 Task: Sort the products by price (highest first).
Action: Mouse moved to (19, 83)
Screenshot: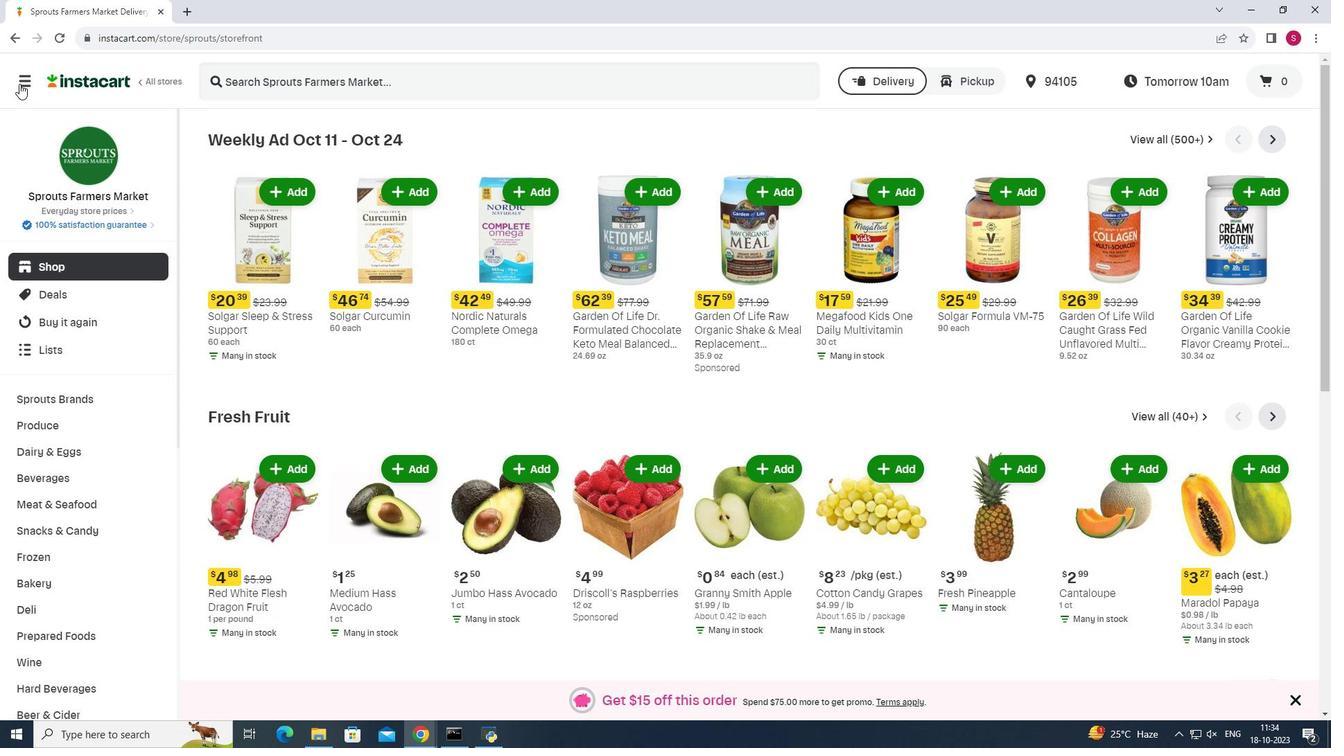 
Action: Mouse pressed left at (19, 83)
Screenshot: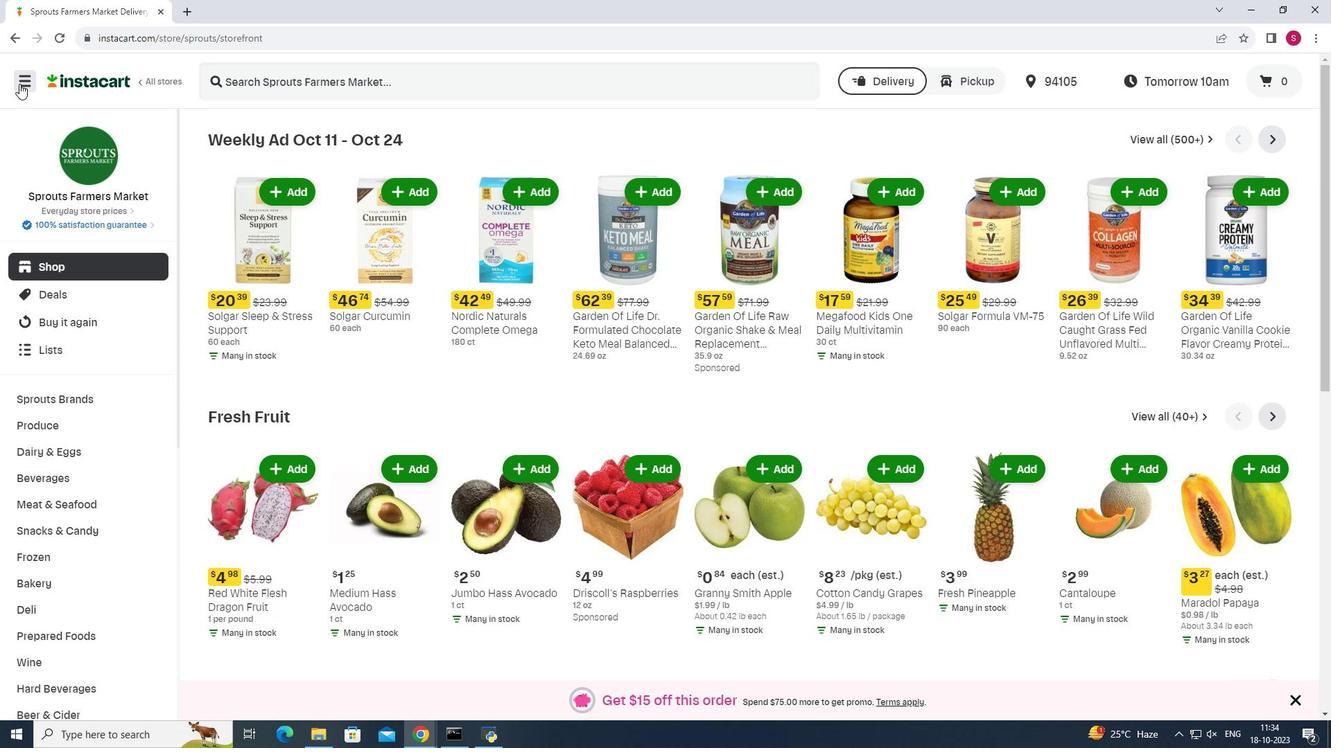 
Action: Mouse moved to (54, 366)
Screenshot: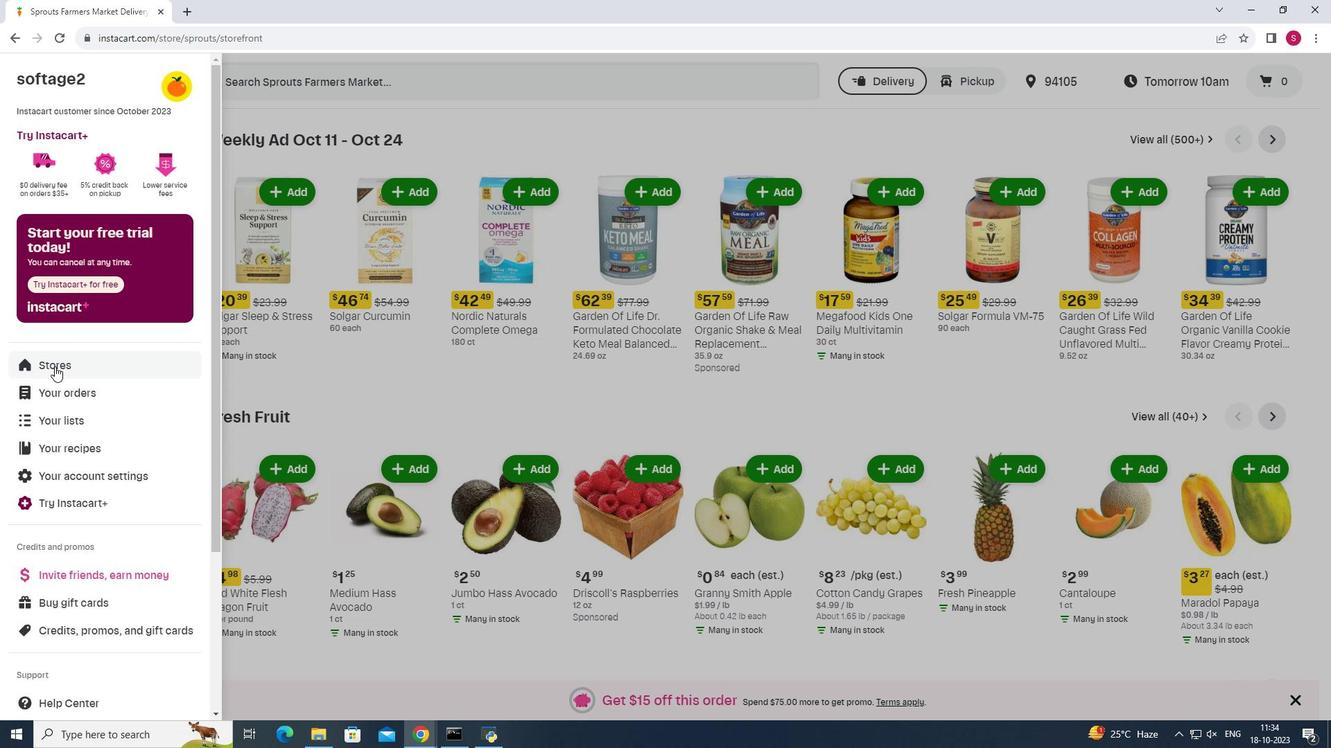 
Action: Mouse pressed left at (54, 366)
Screenshot: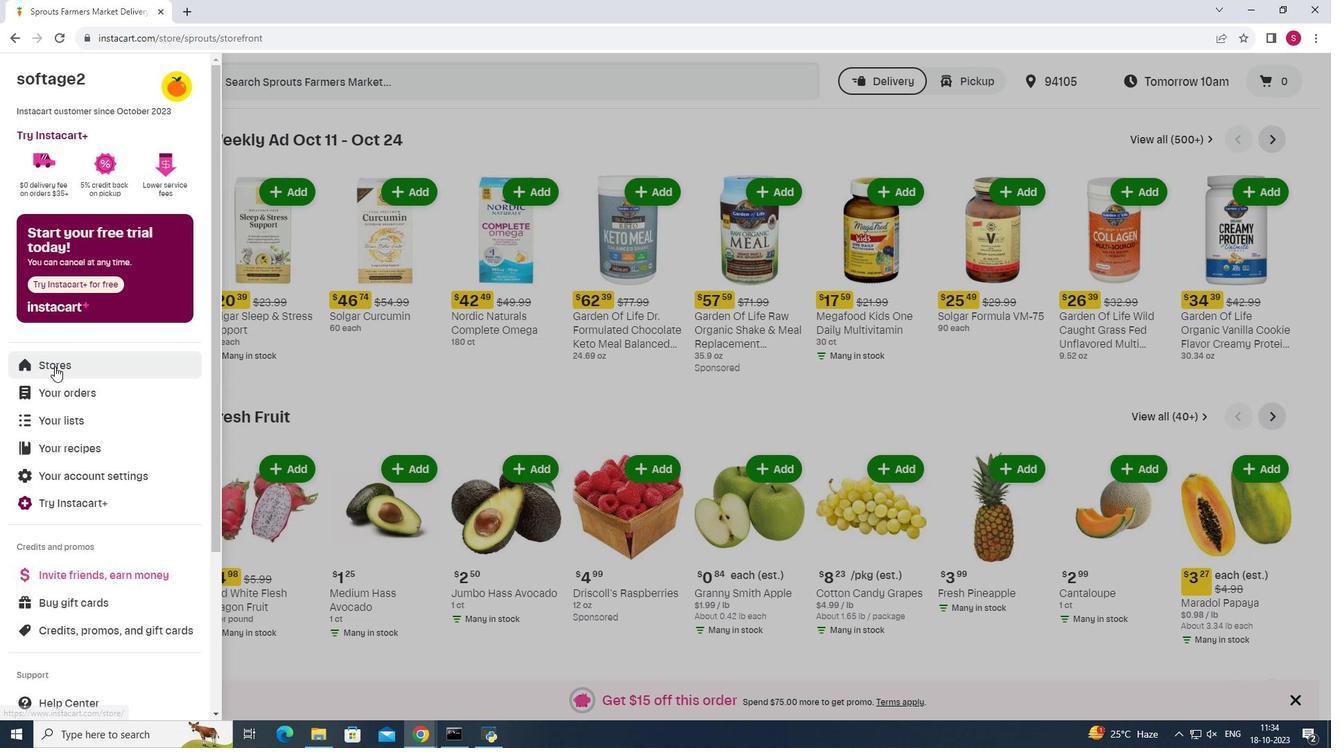 
Action: Mouse pressed left at (54, 366)
Screenshot: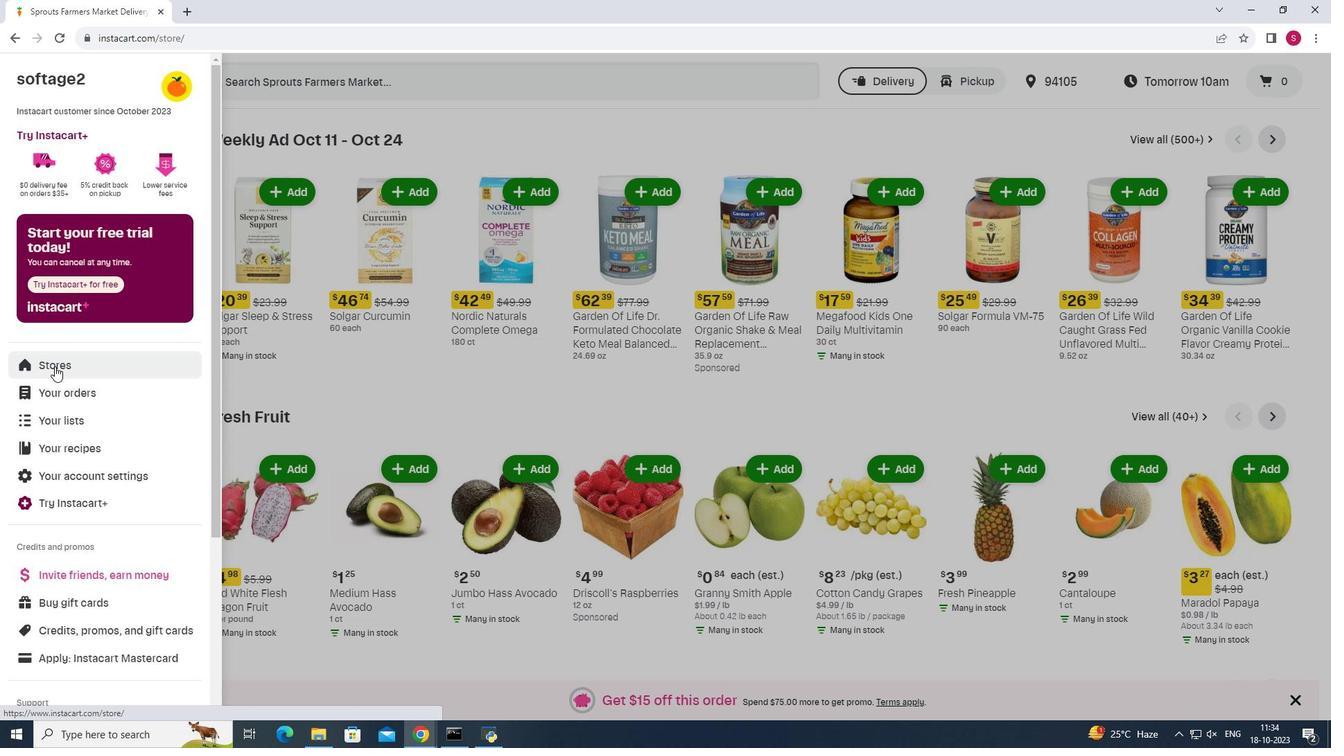 
Action: Mouse moved to (306, 112)
Screenshot: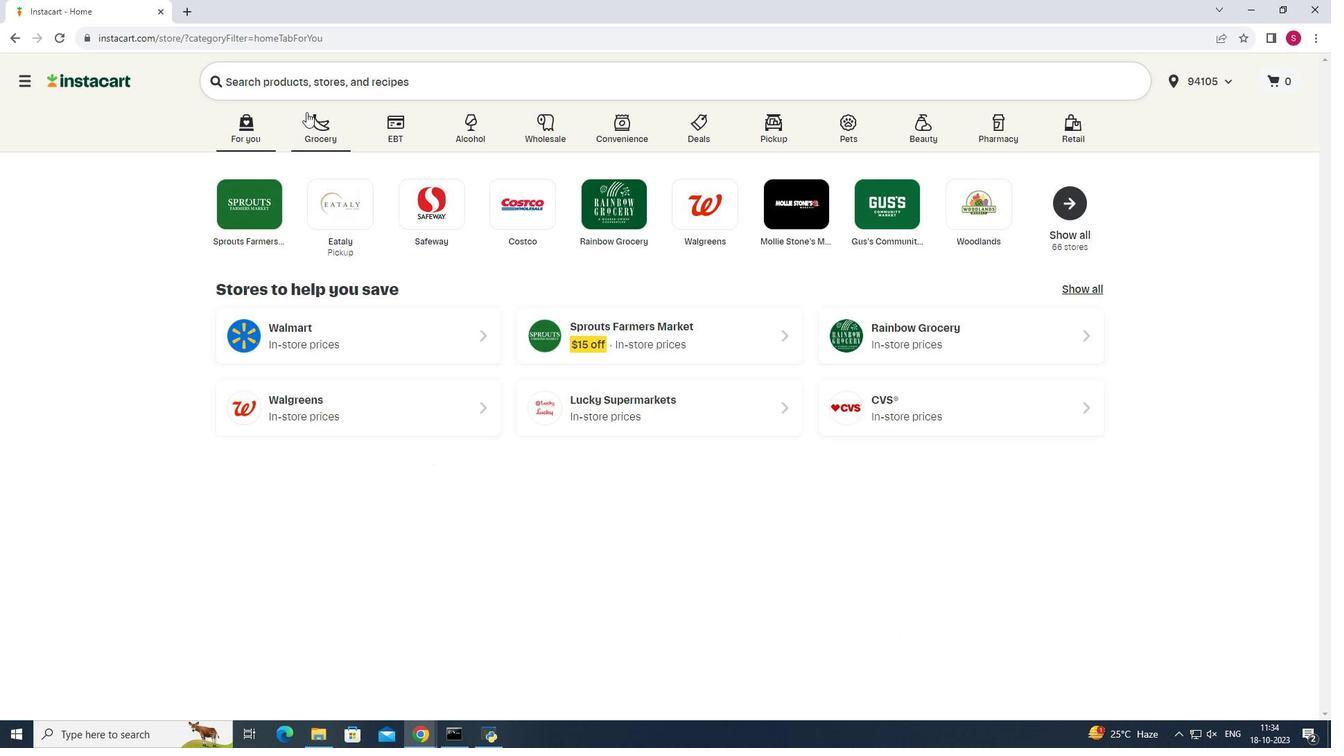 
Action: Mouse pressed left at (306, 112)
Screenshot: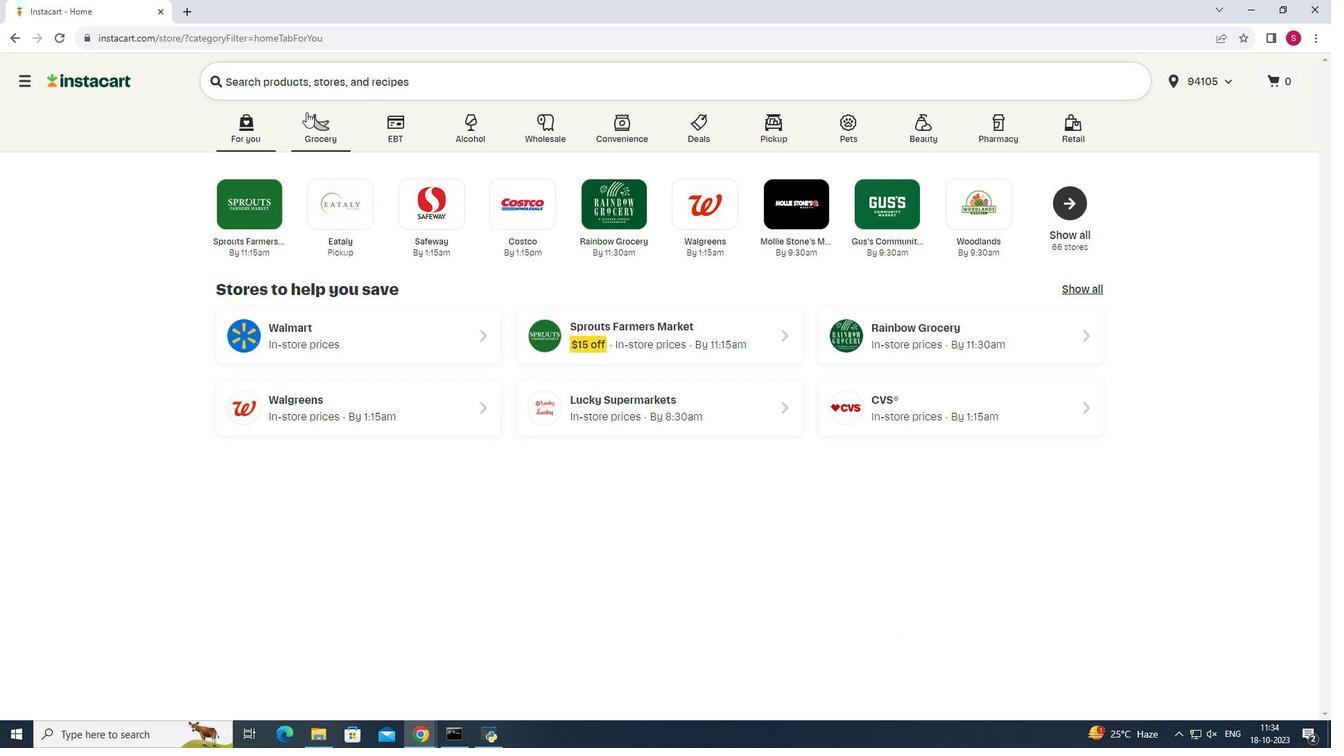 
Action: Mouse moved to (946, 190)
Screenshot: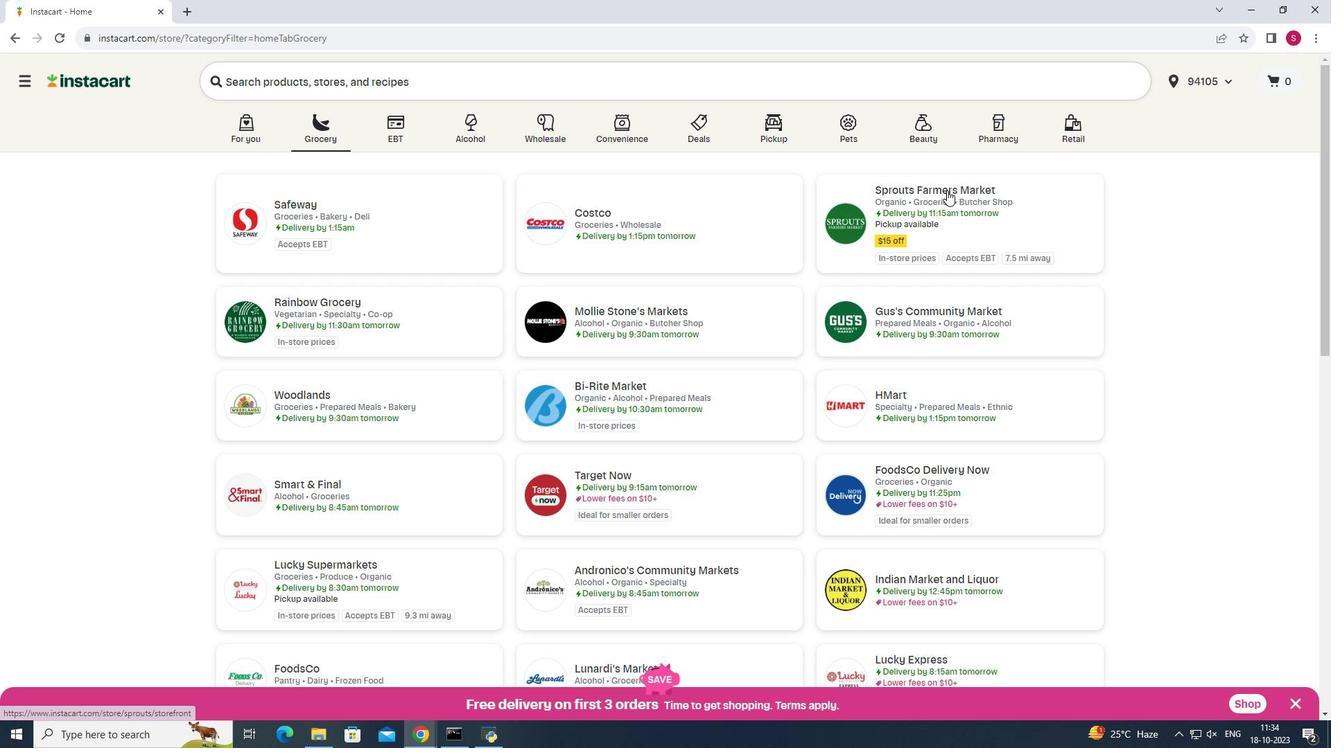 
Action: Mouse pressed left at (946, 190)
Screenshot: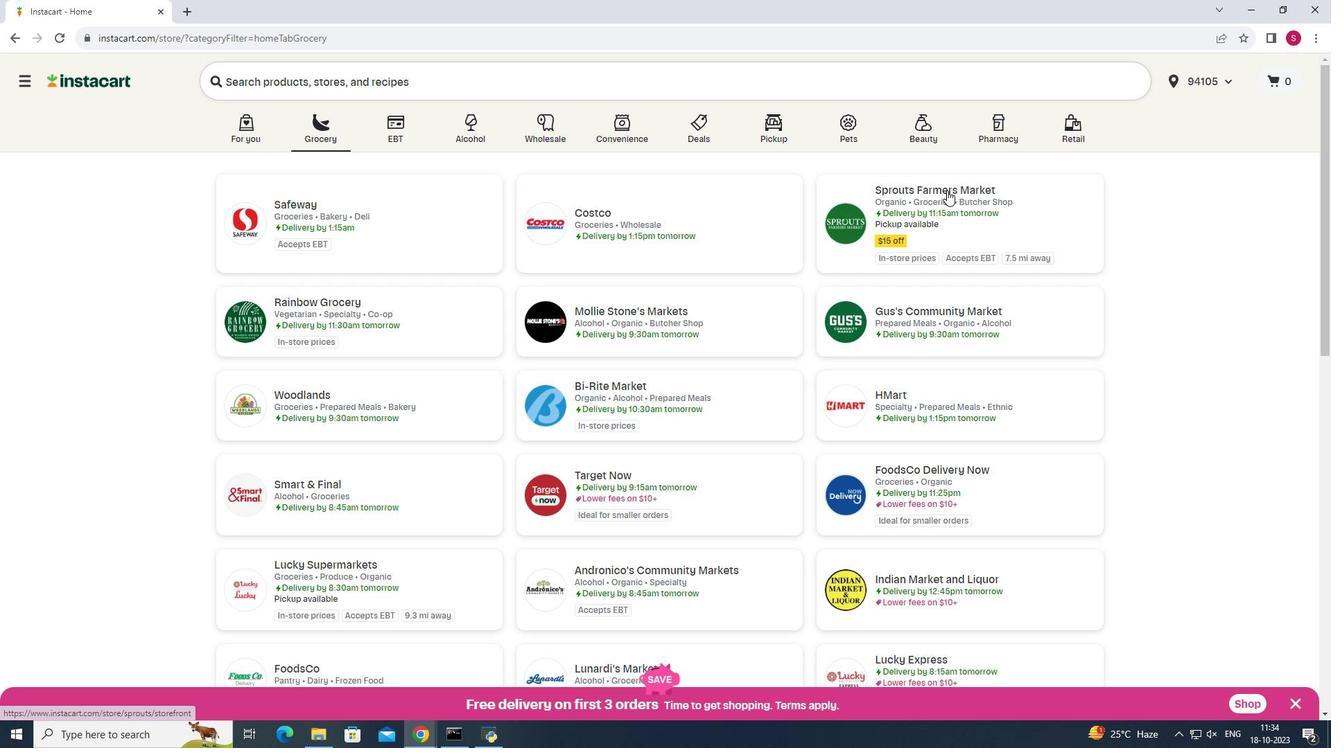 
Action: Mouse pressed left at (946, 190)
Screenshot: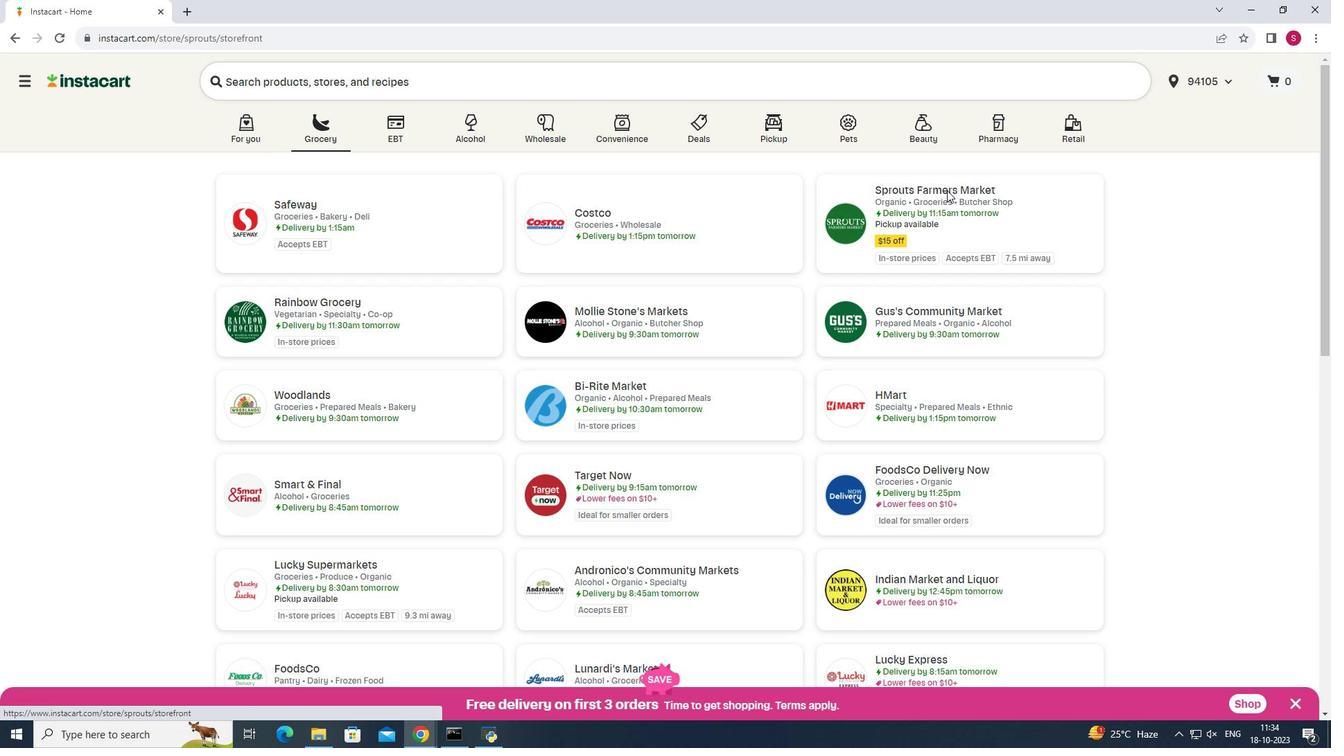 
Action: Mouse moved to (28, 532)
Screenshot: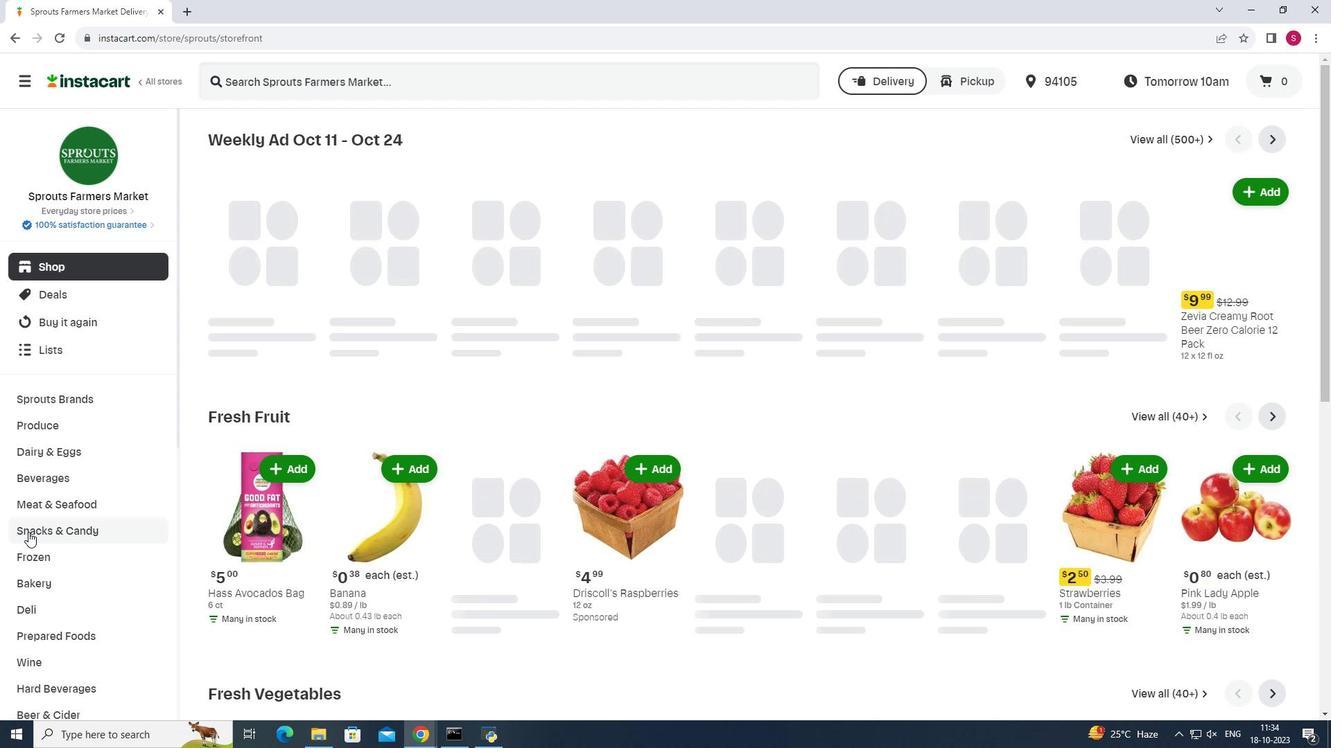 
Action: Mouse pressed left at (28, 532)
Screenshot: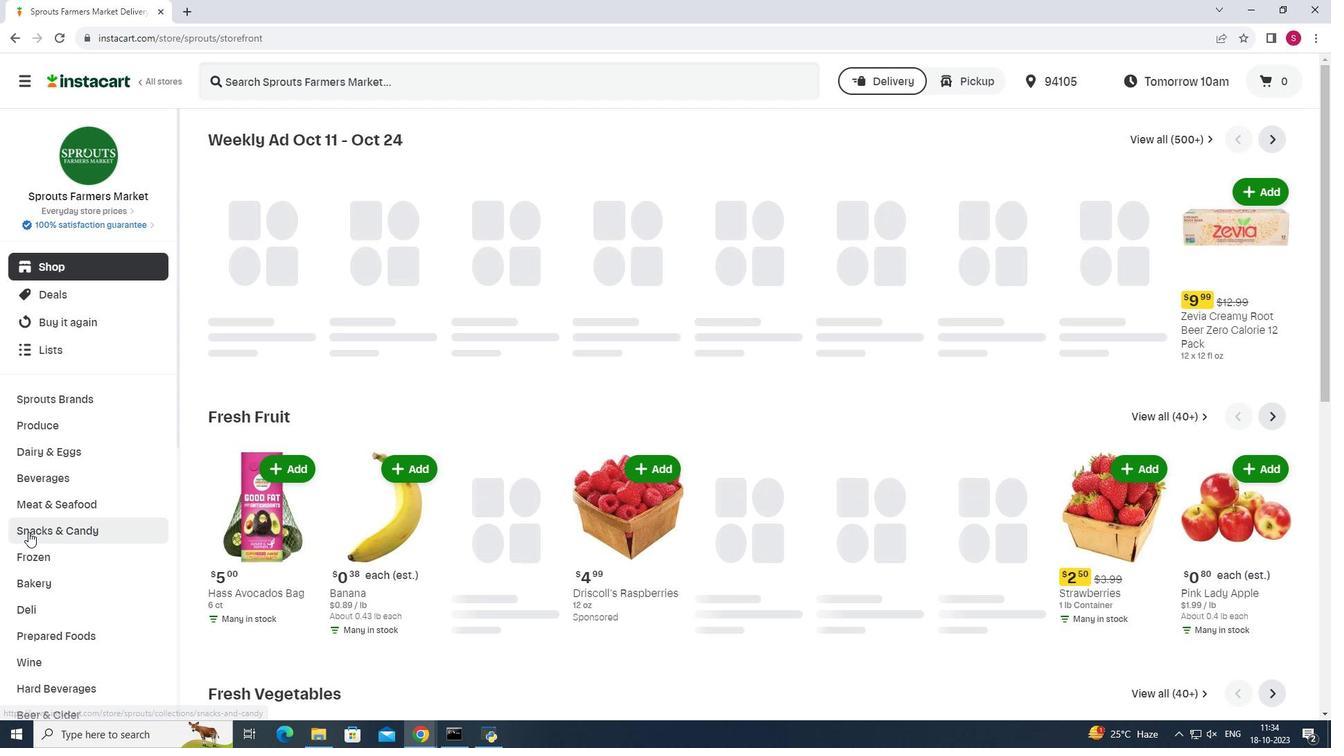 
Action: Mouse moved to (397, 169)
Screenshot: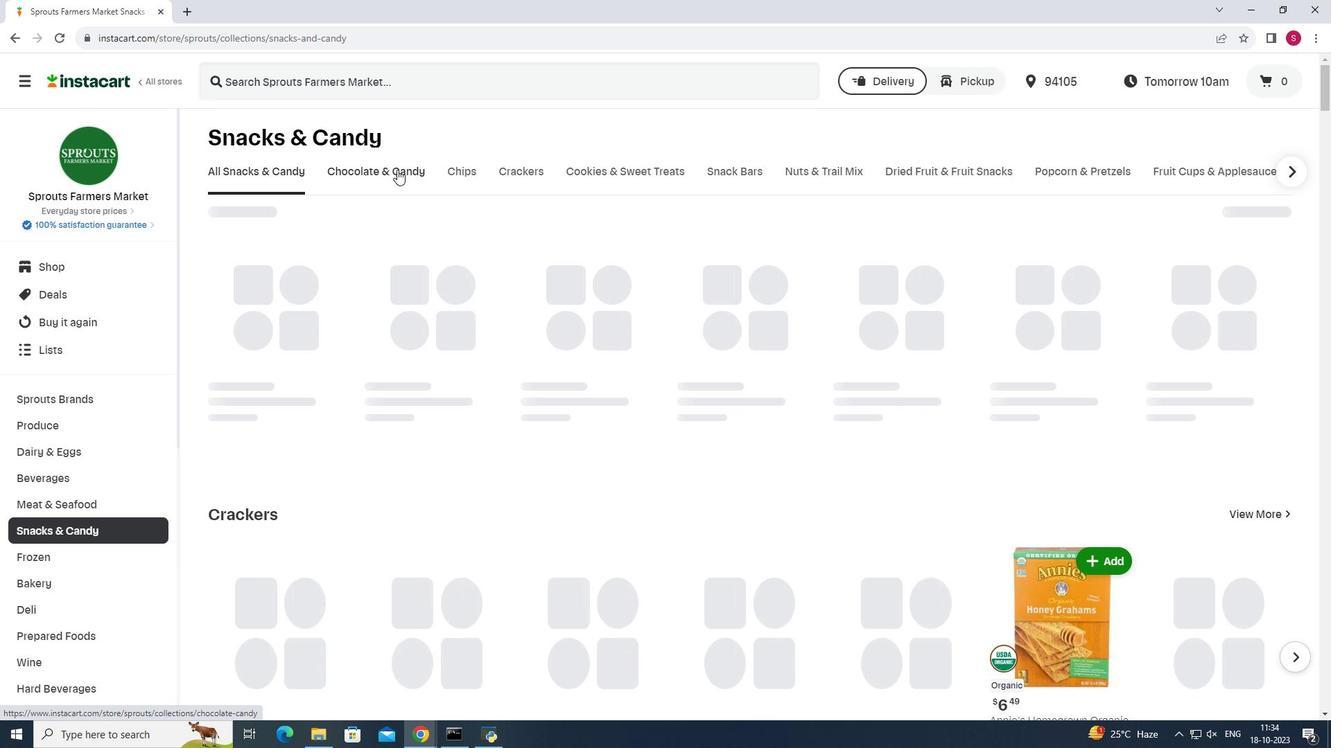 
Action: Mouse pressed left at (397, 169)
Screenshot: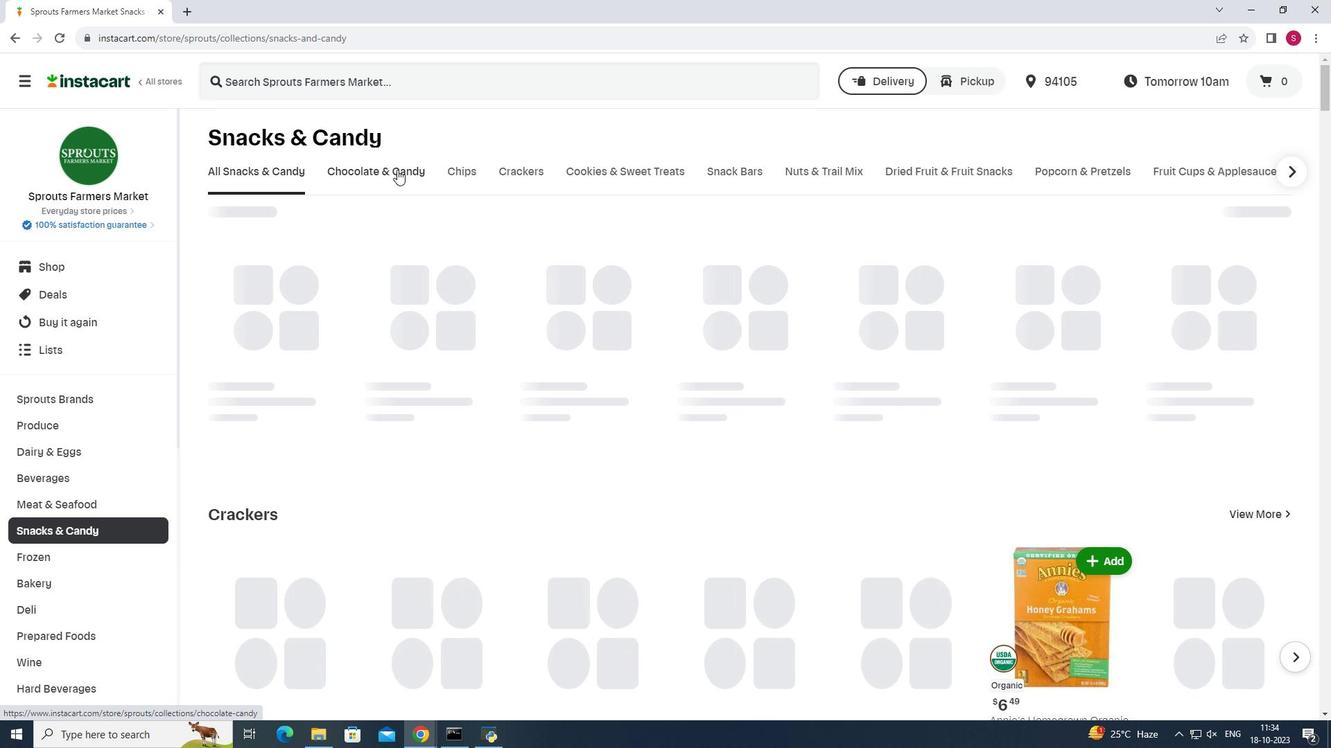 
Action: Mouse moved to (523, 232)
Screenshot: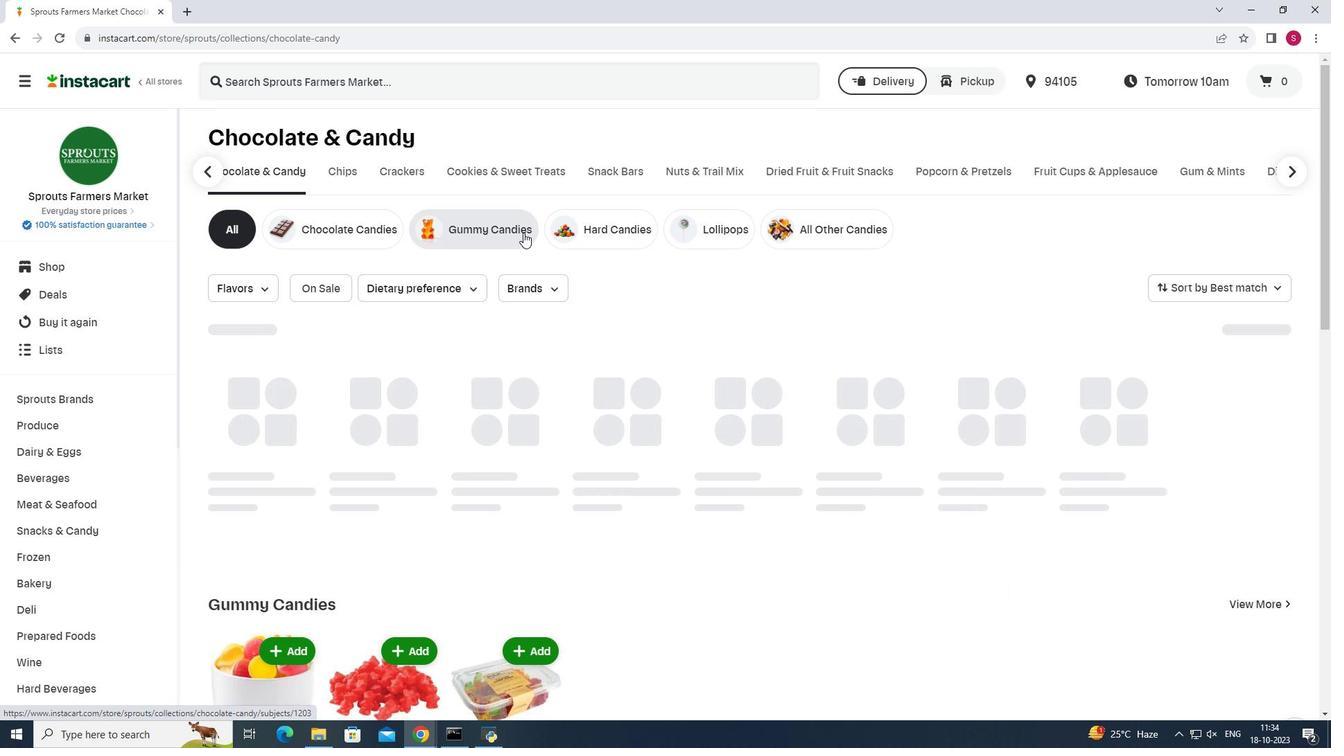 
Action: Mouse pressed left at (523, 232)
Screenshot: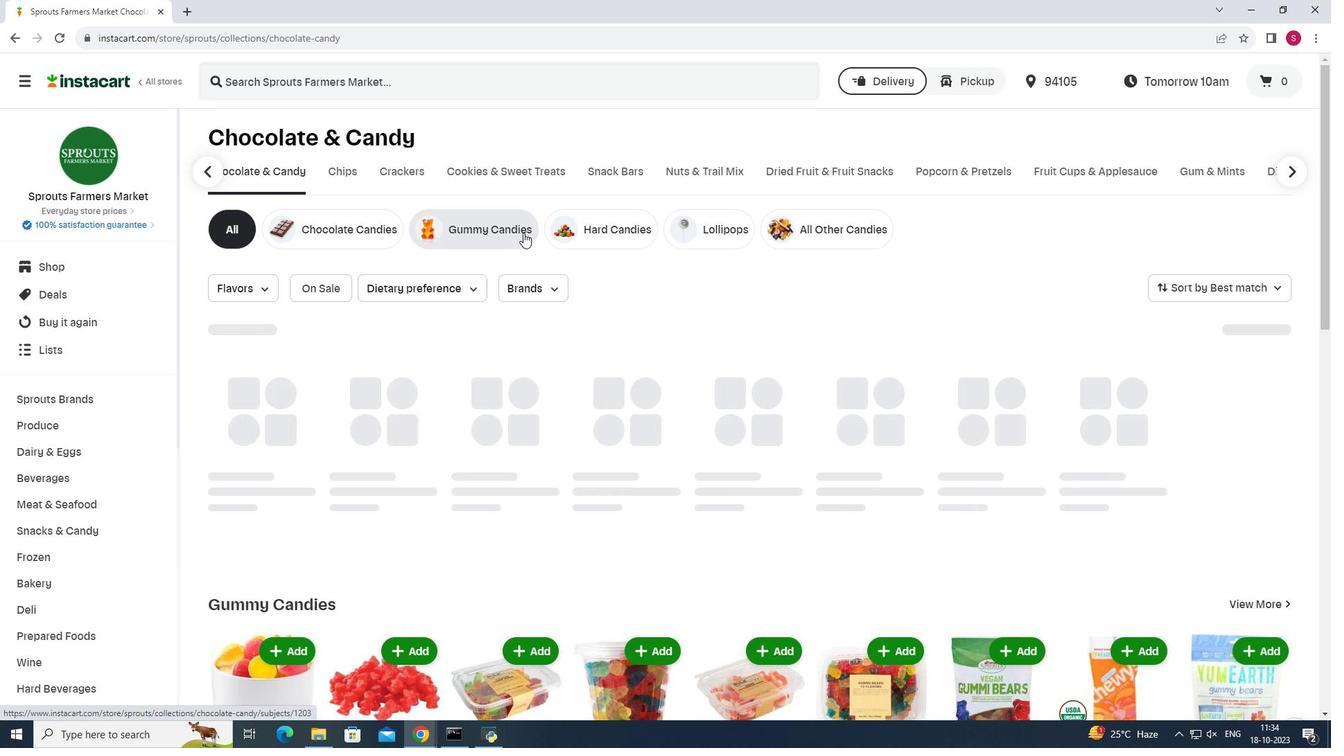 
Action: Mouse moved to (1263, 284)
Screenshot: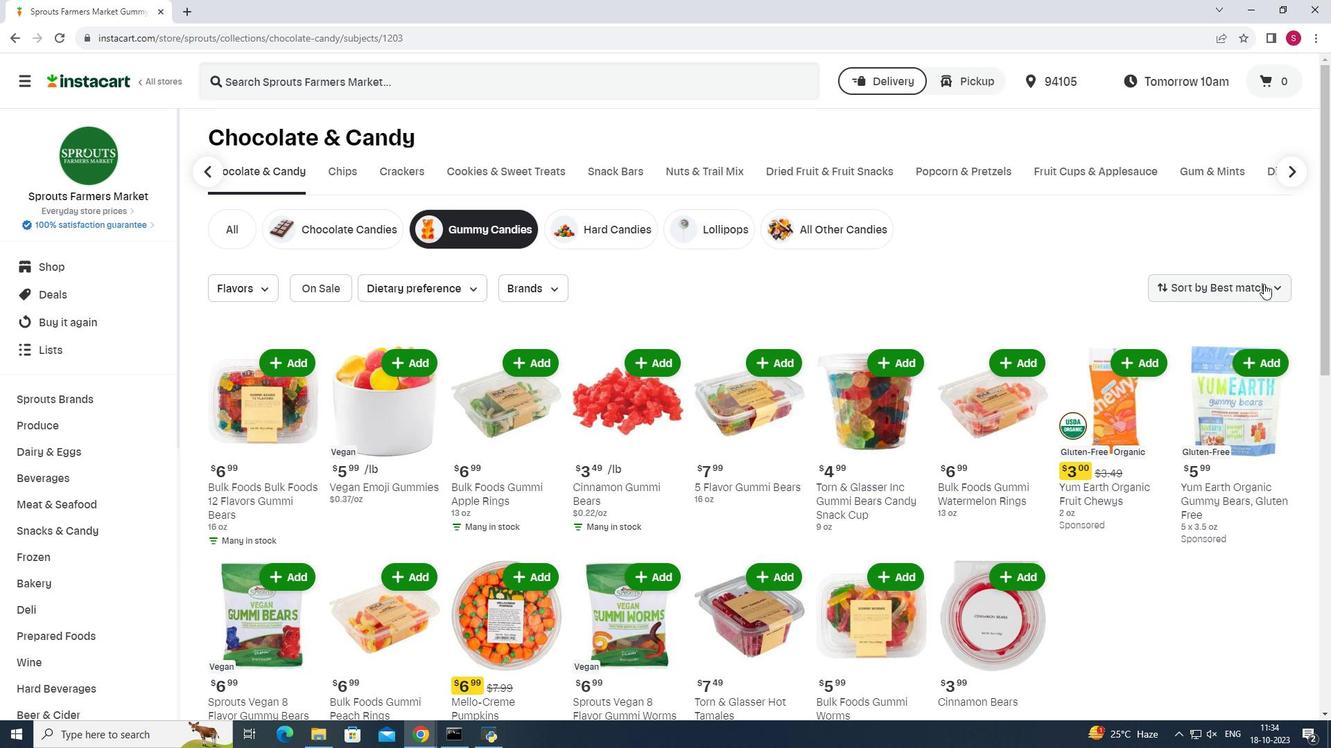 
Action: Mouse pressed left at (1263, 284)
Screenshot: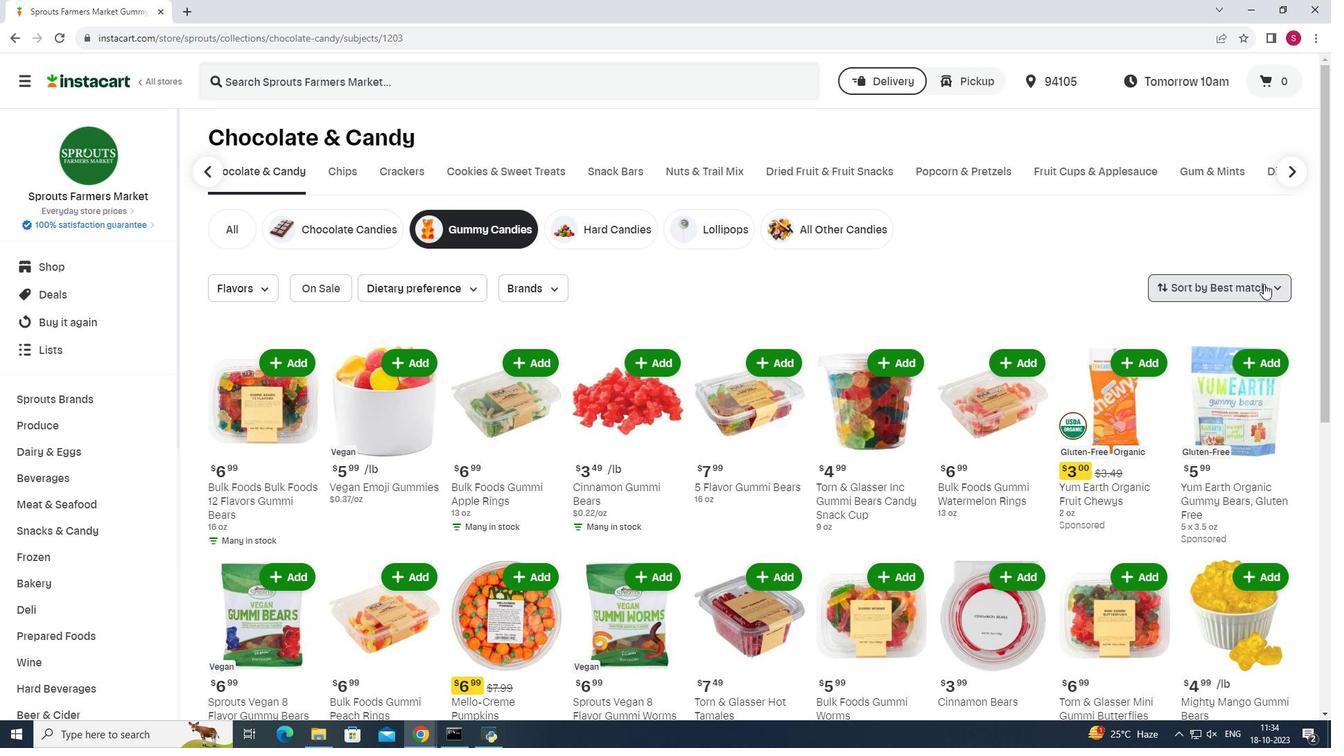 
Action: Mouse moved to (1252, 380)
Screenshot: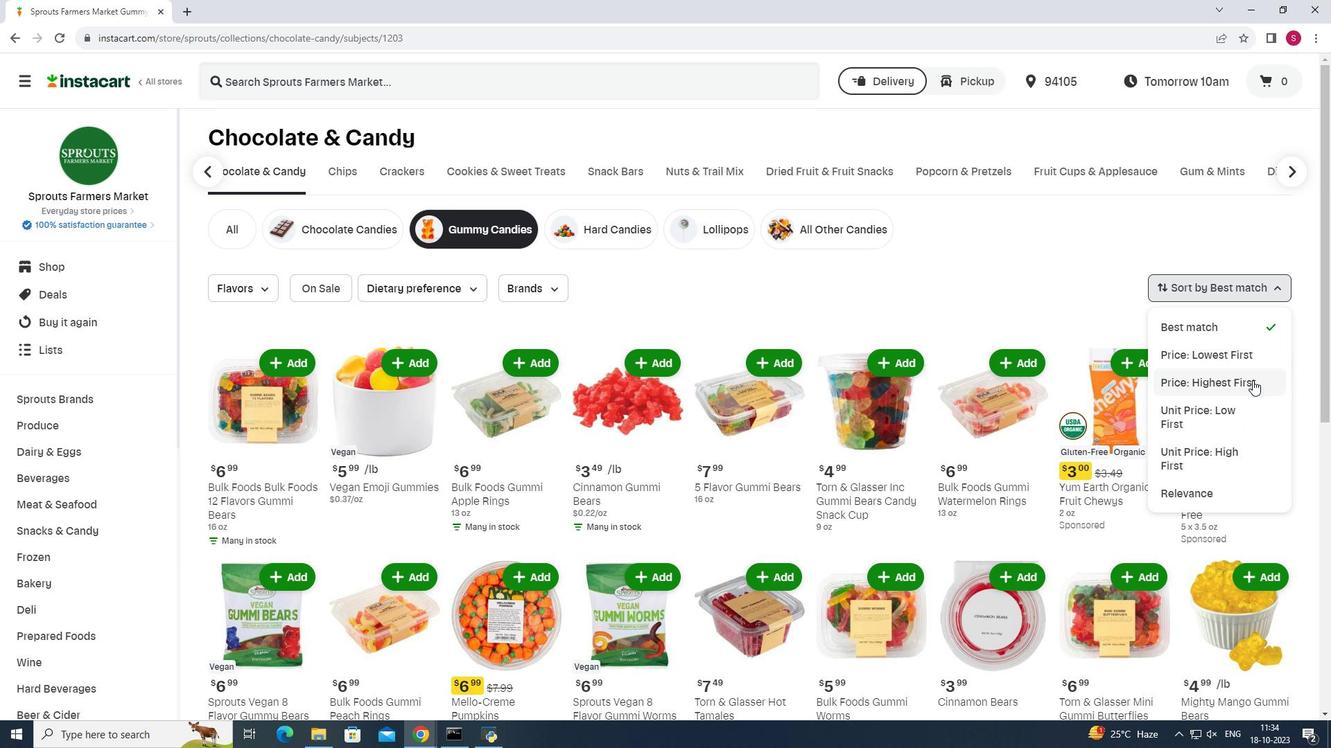 
Action: Mouse pressed left at (1252, 380)
Screenshot: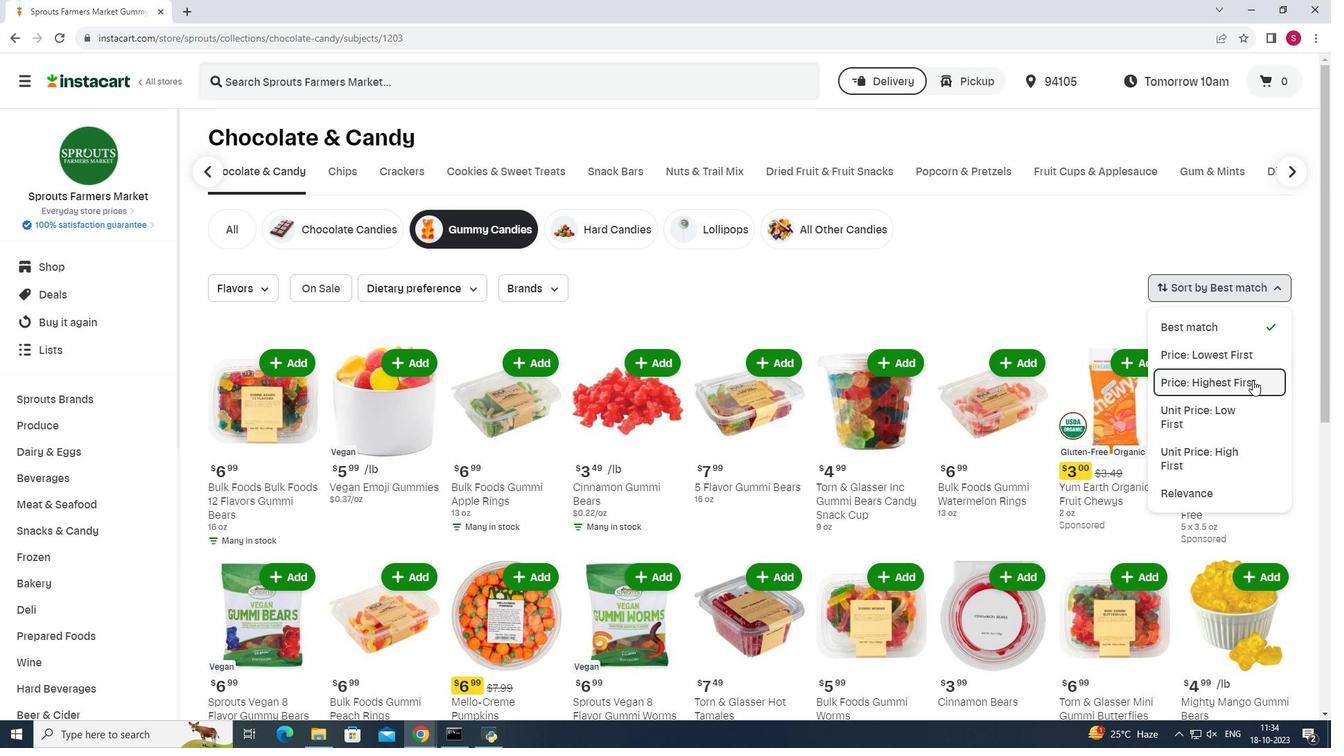 
Action: Mouse moved to (1032, 300)
Screenshot: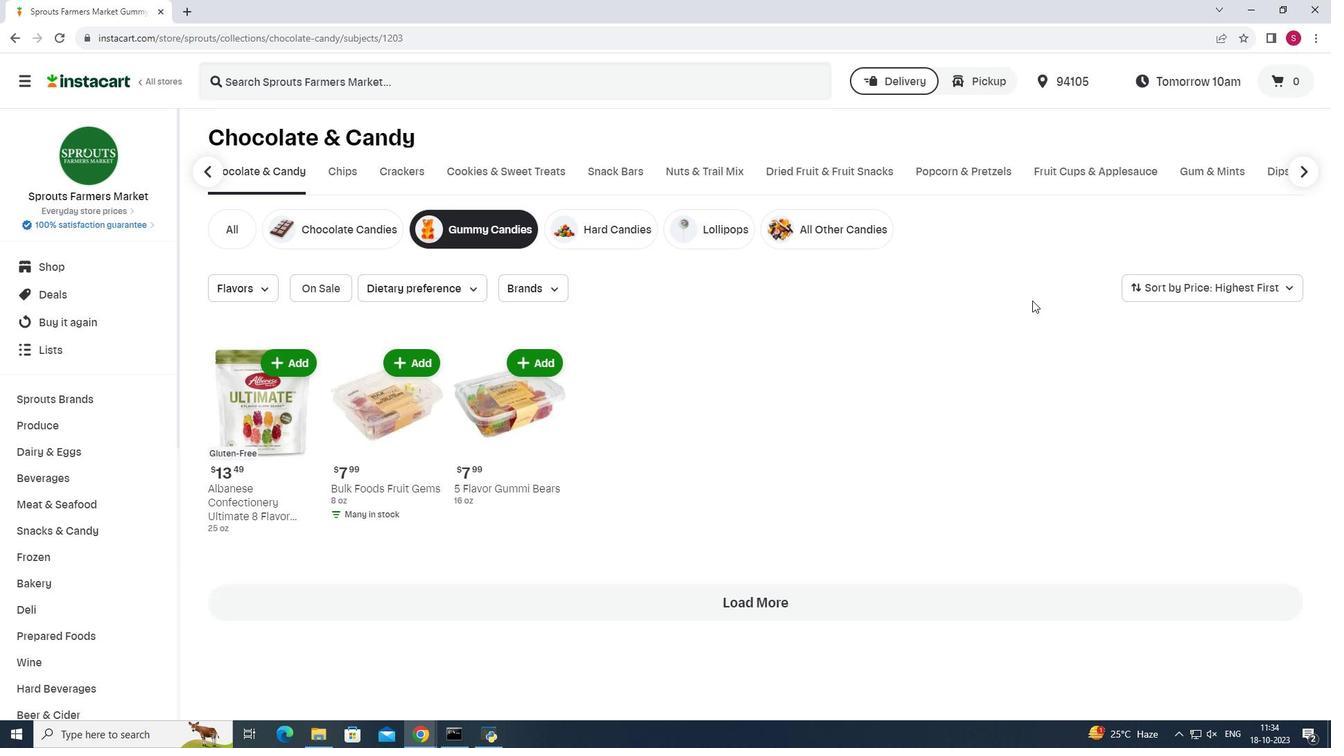 
